 Task: Add a new rule is added to the list "to do" then move the card to the bottom of the list To-Do on Board Project management.
Action: Mouse moved to (760, 243)
Screenshot: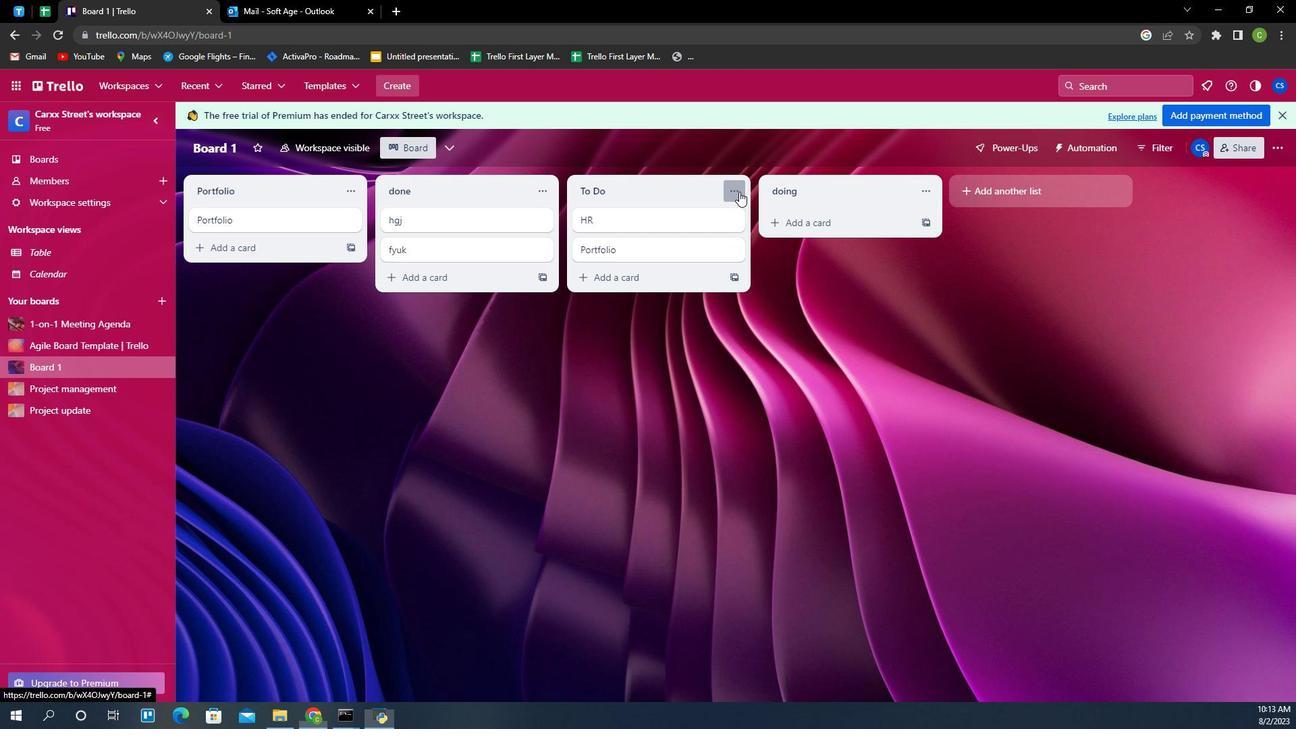 
Action: Mouse pressed left at (760, 243)
Screenshot: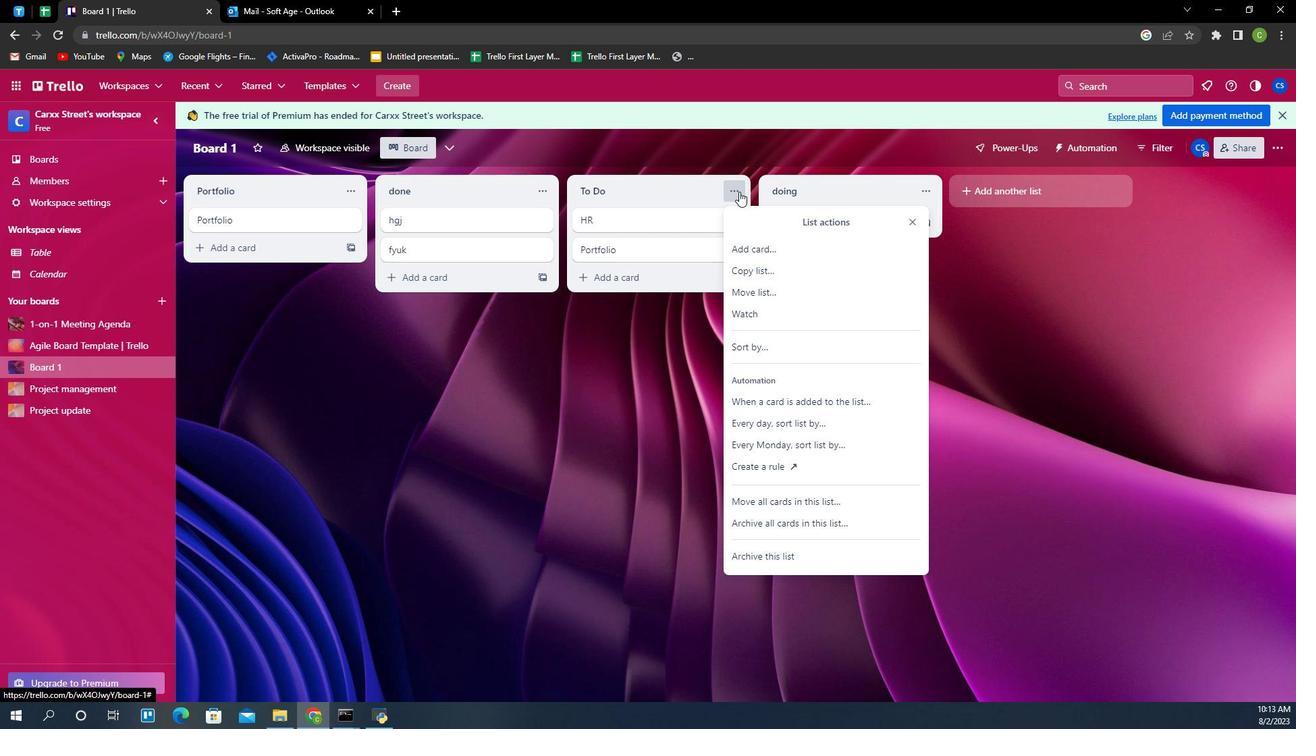 
Action: Mouse moved to (805, 416)
Screenshot: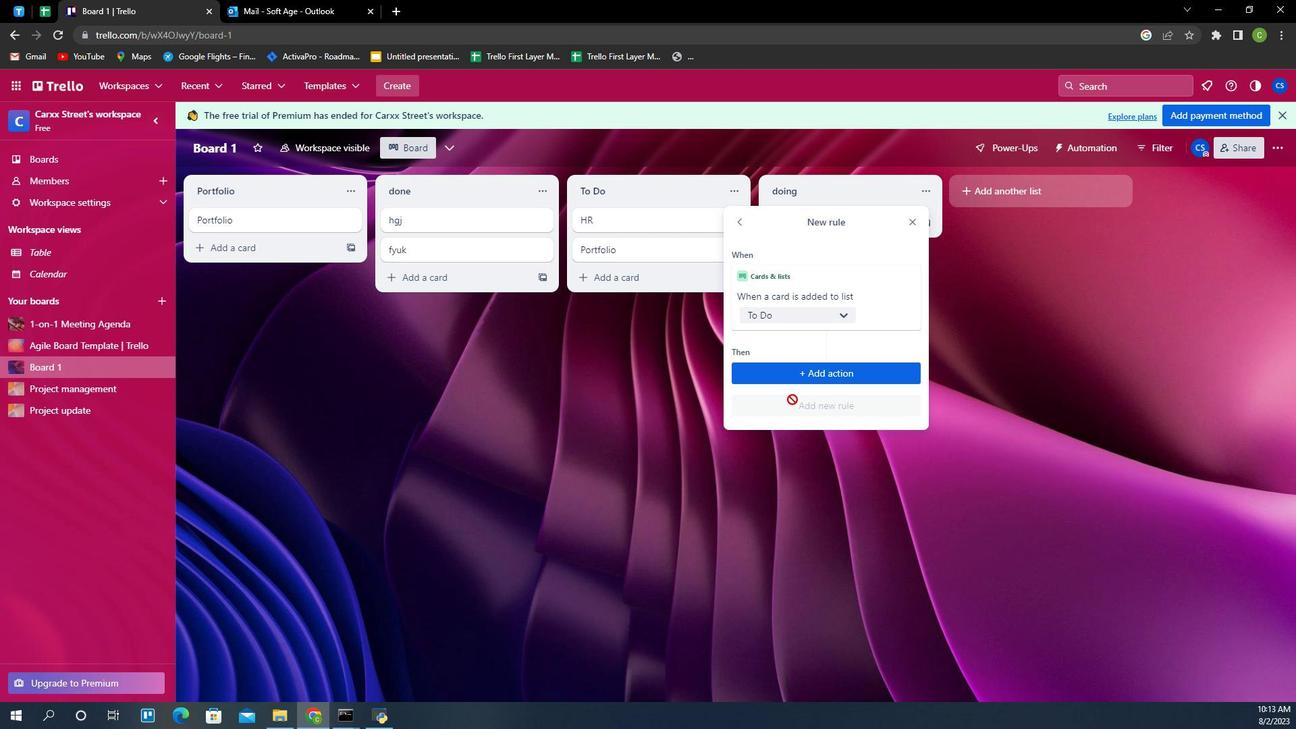 
Action: Mouse pressed left at (805, 416)
Screenshot: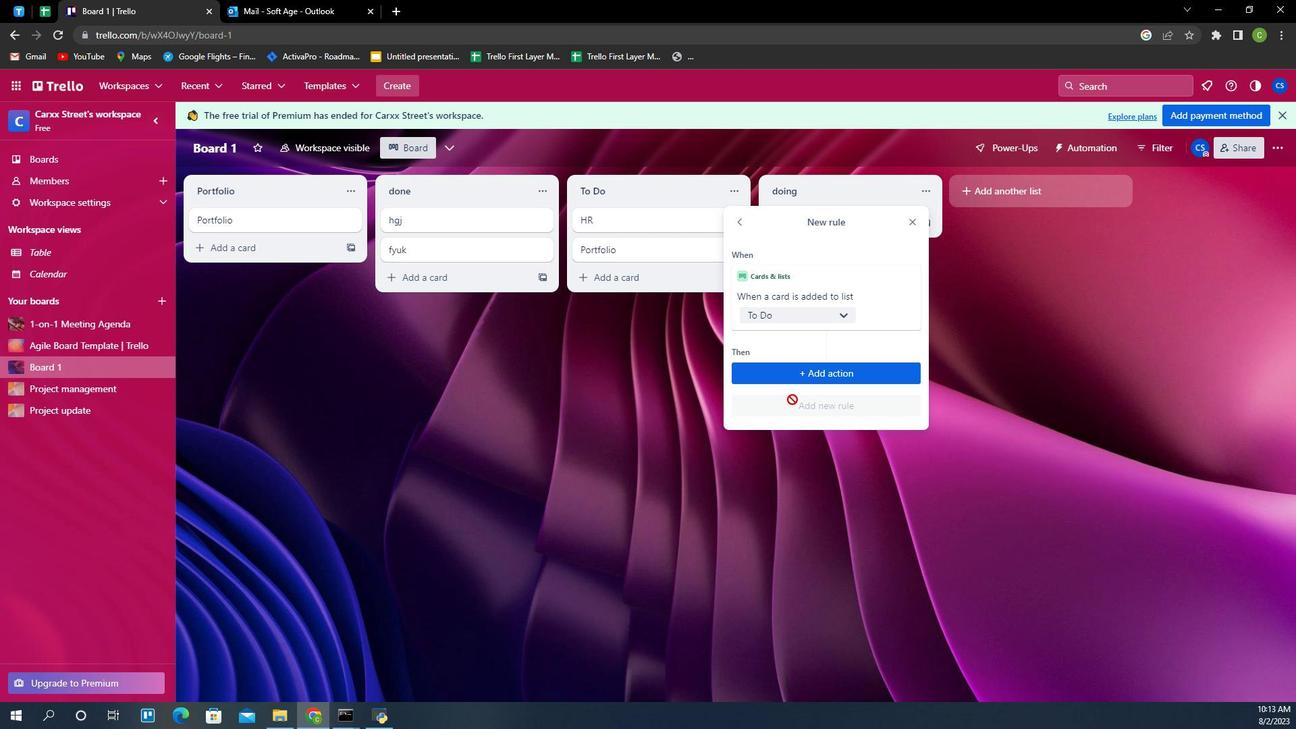 
Action: Mouse moved to (821, 397)
Screenshot: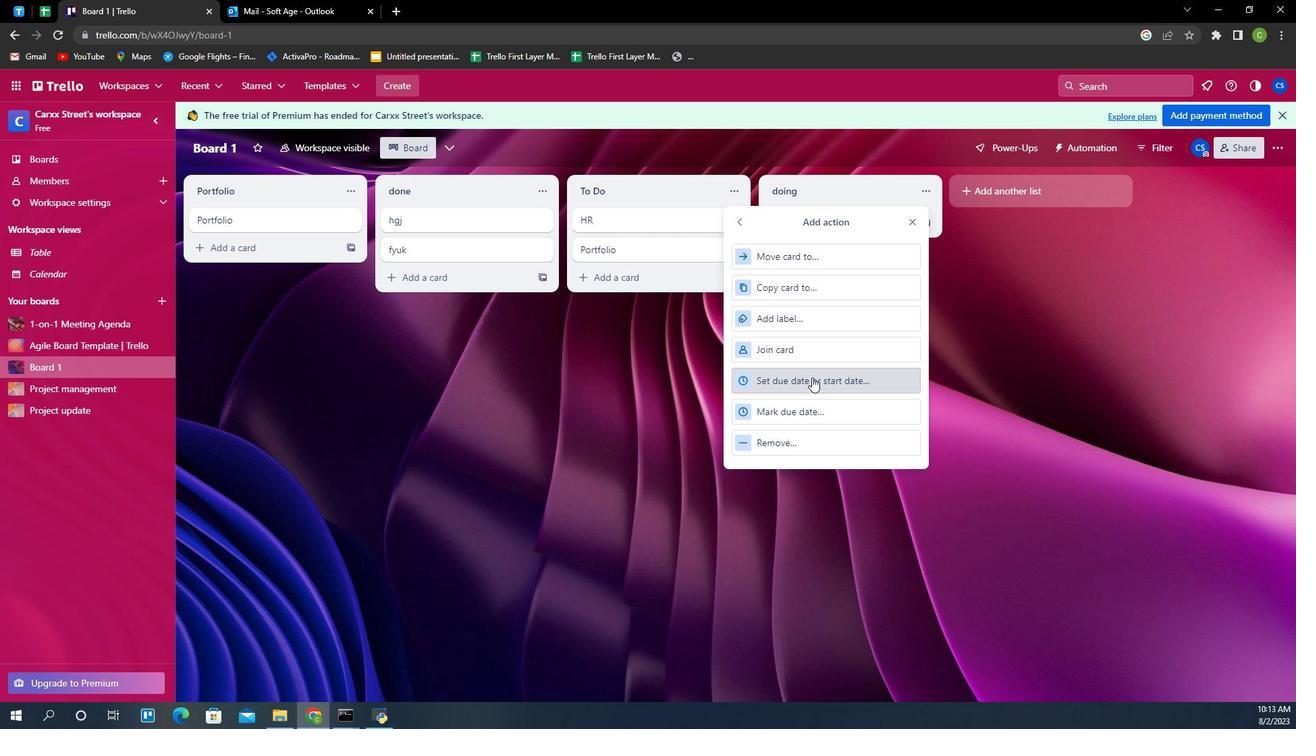 
Action: Mouse pressed left at (821, 397)
Screenshot: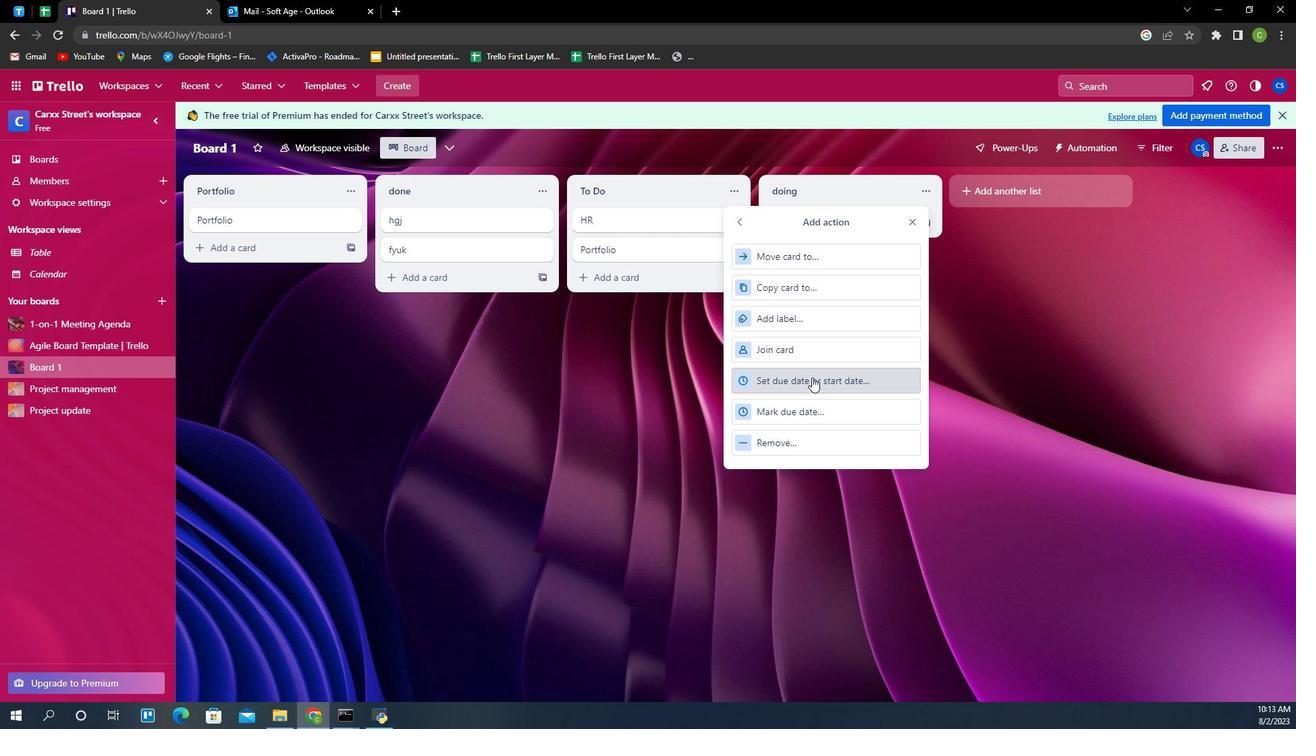 
Action: Mouse moved to (835, 299)
Screenshot: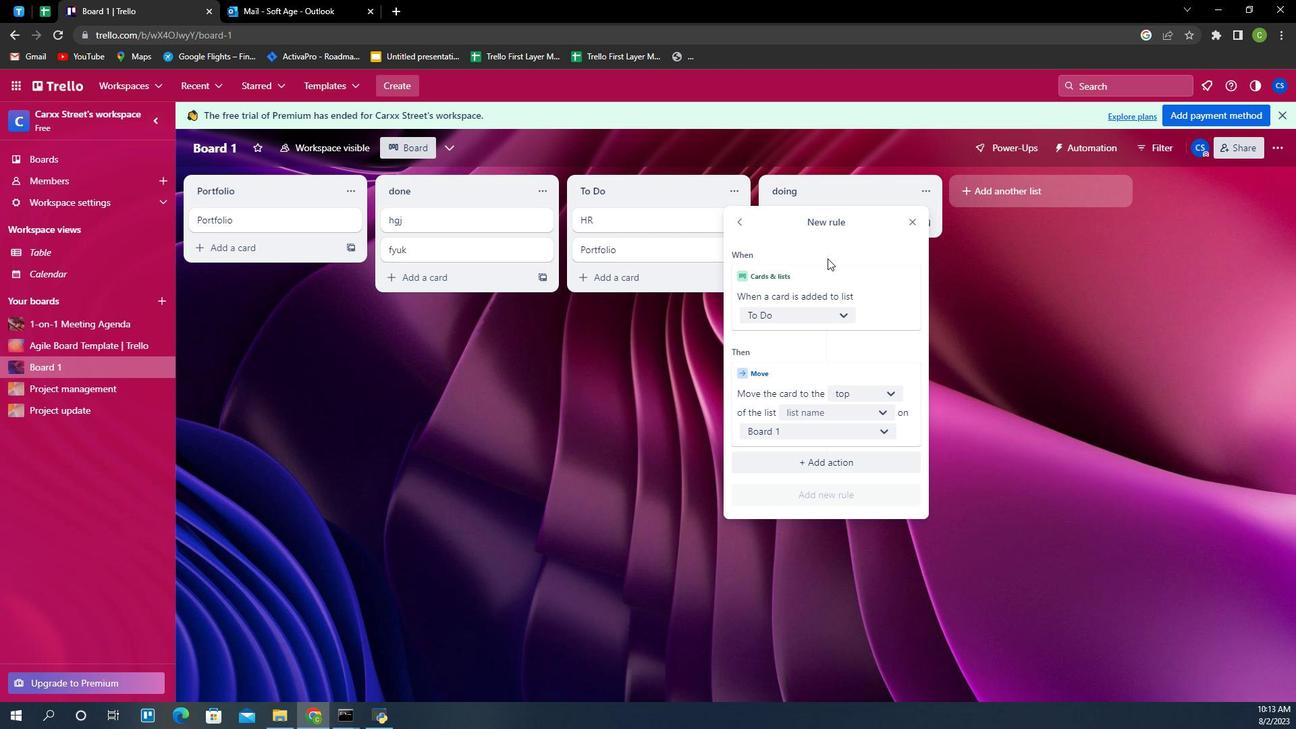 
Action: Mouse pressed left at (835, 299)
Screenshot: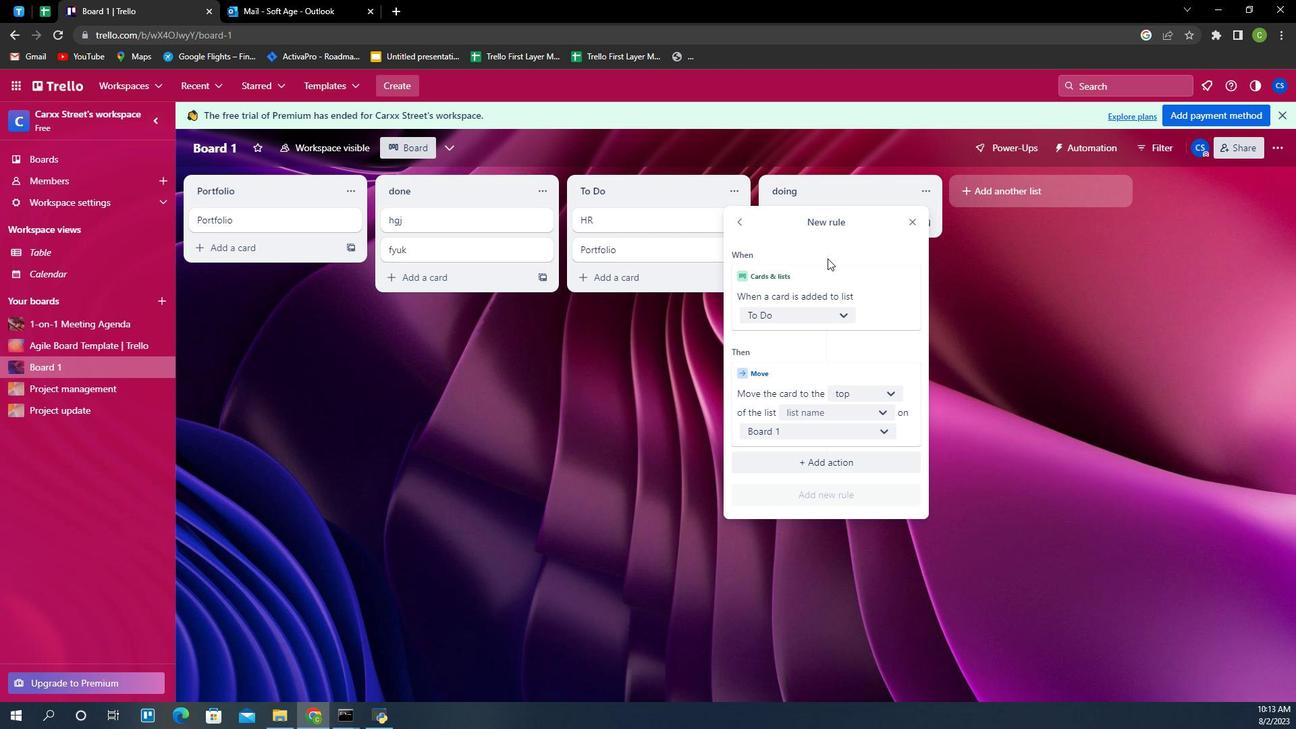 
Action: Mouse moved to (891, 412)
Screenshot: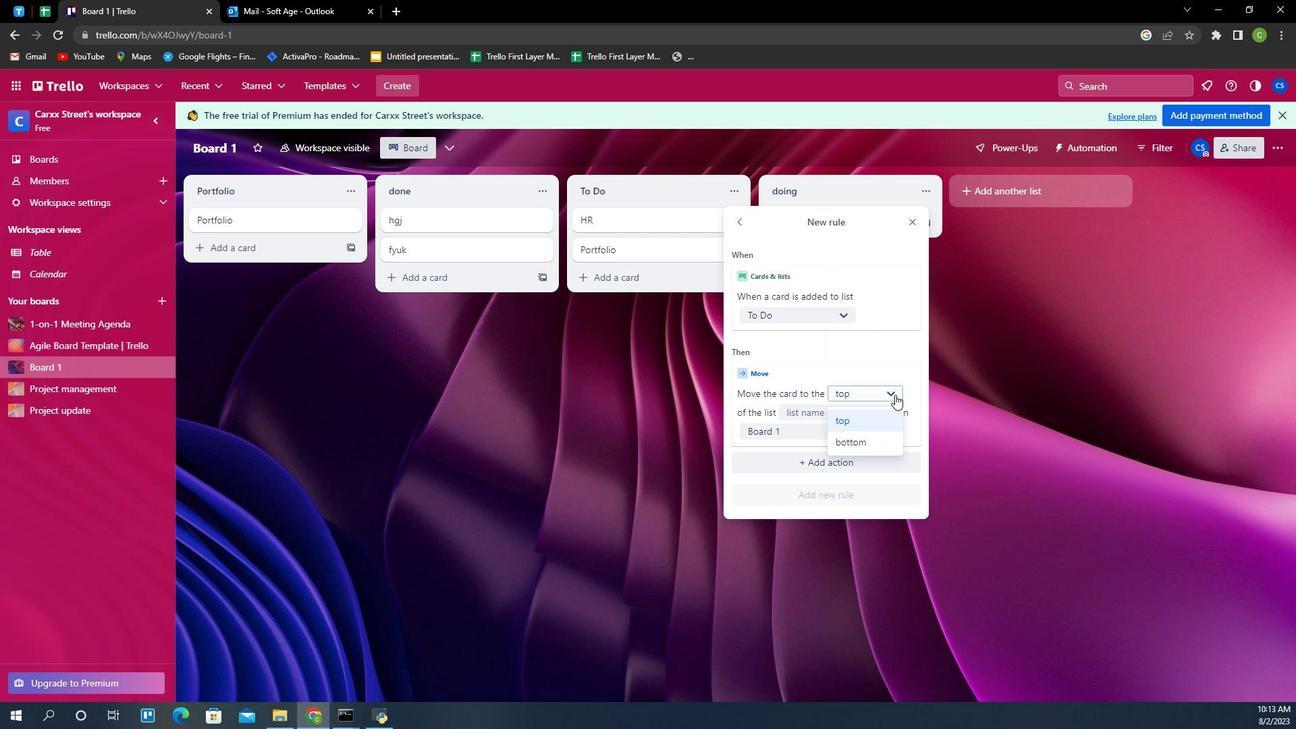 
Action: Mouse pressed left at (891, 412)
Screenshot: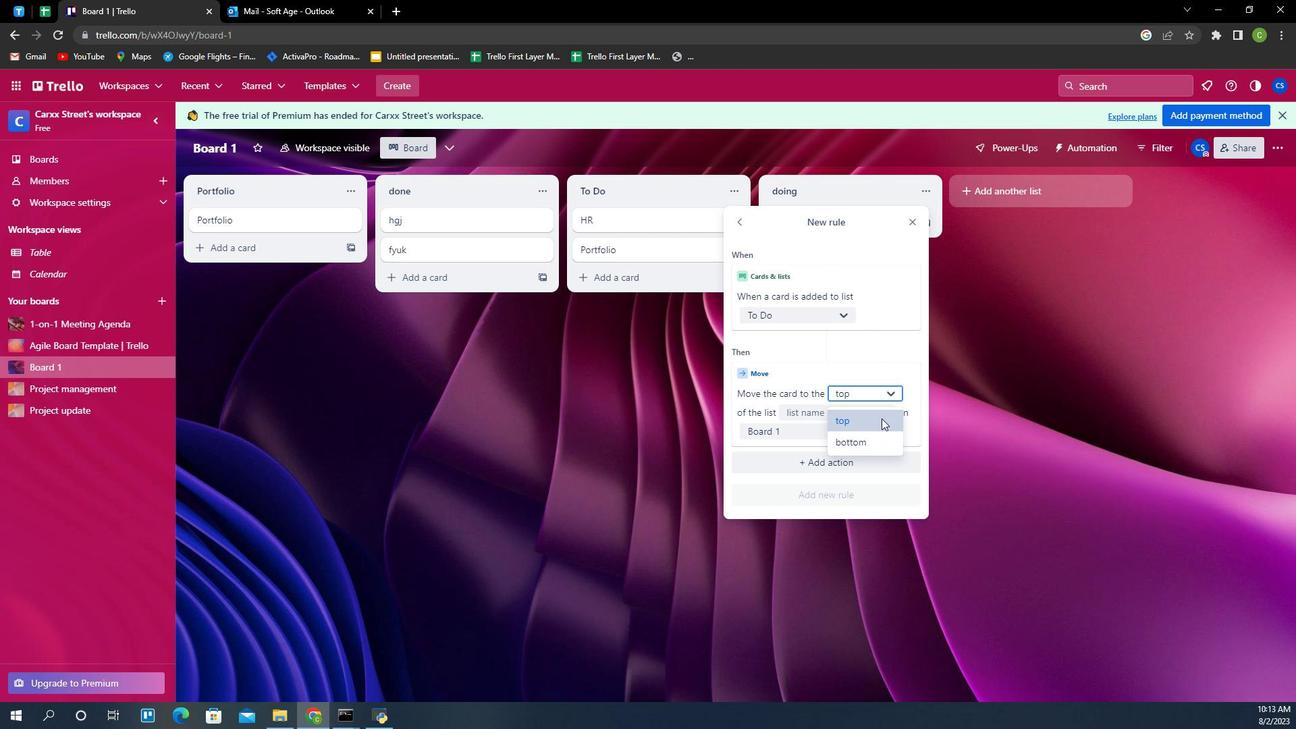 
Action: Mouse moved to (872, 451)
Screenshot: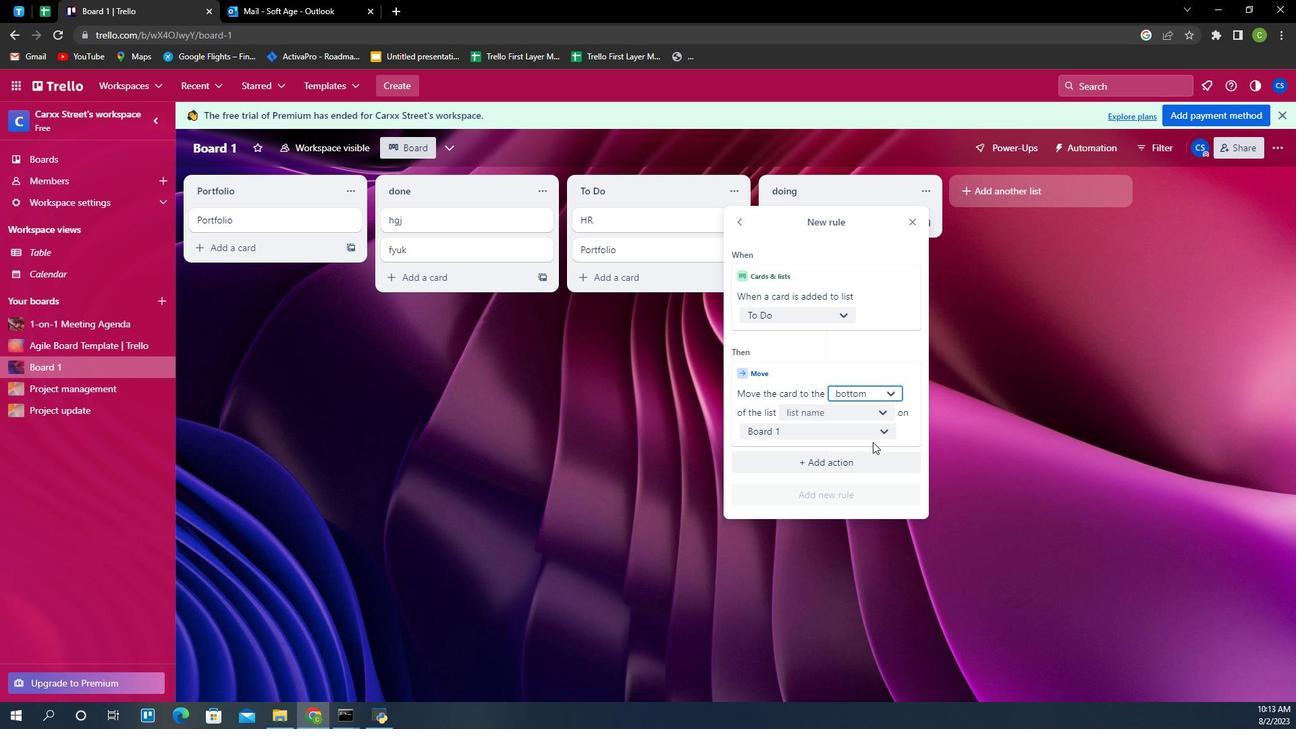 
Action: Mouse pressed left at (872, 451)
Screenshot: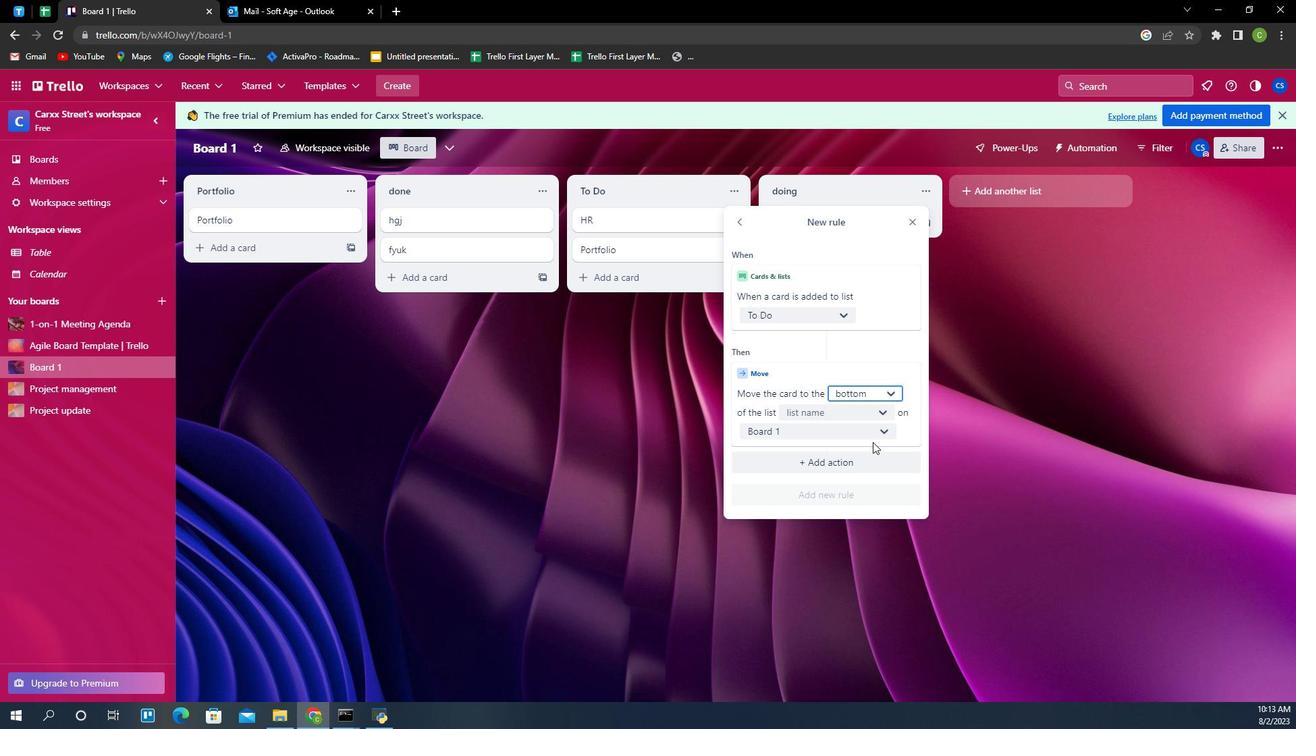 
Action: Mouse moved to (866, 427)
Screenshot: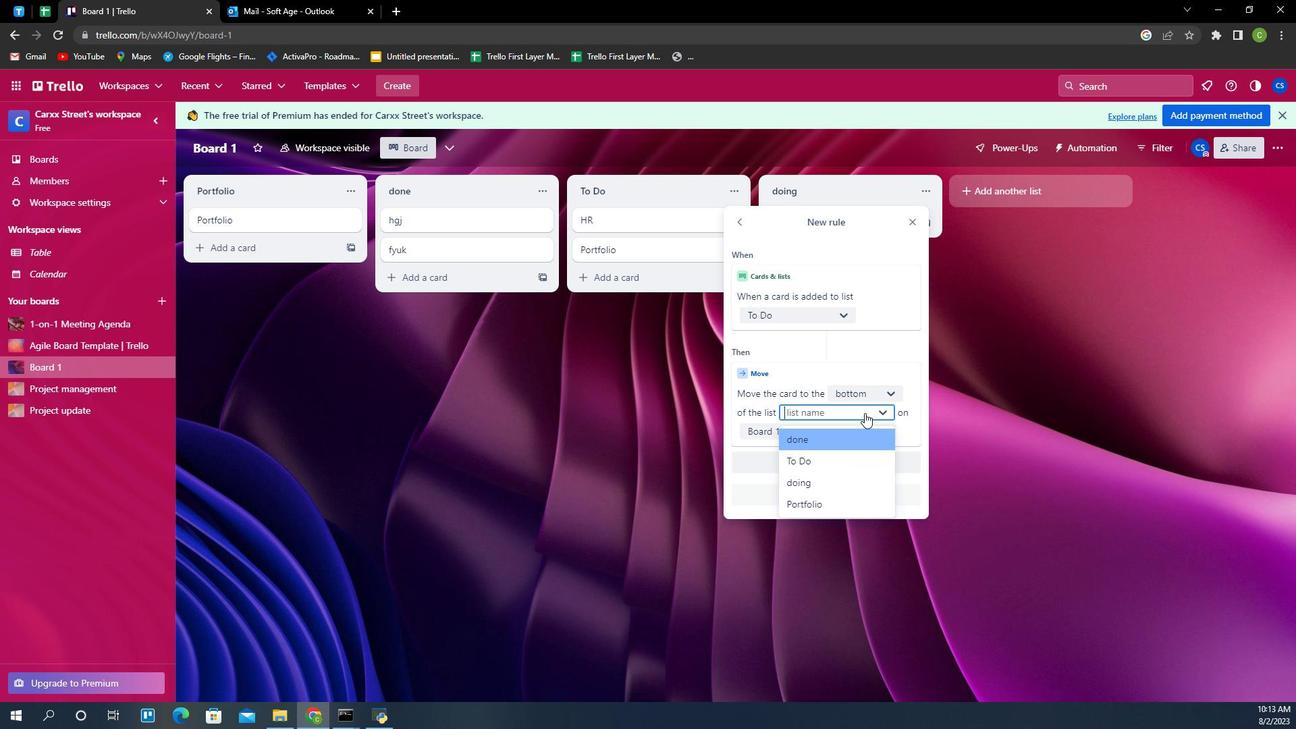 
Action: Mouse pressed left at (866, 427)
Screenshot: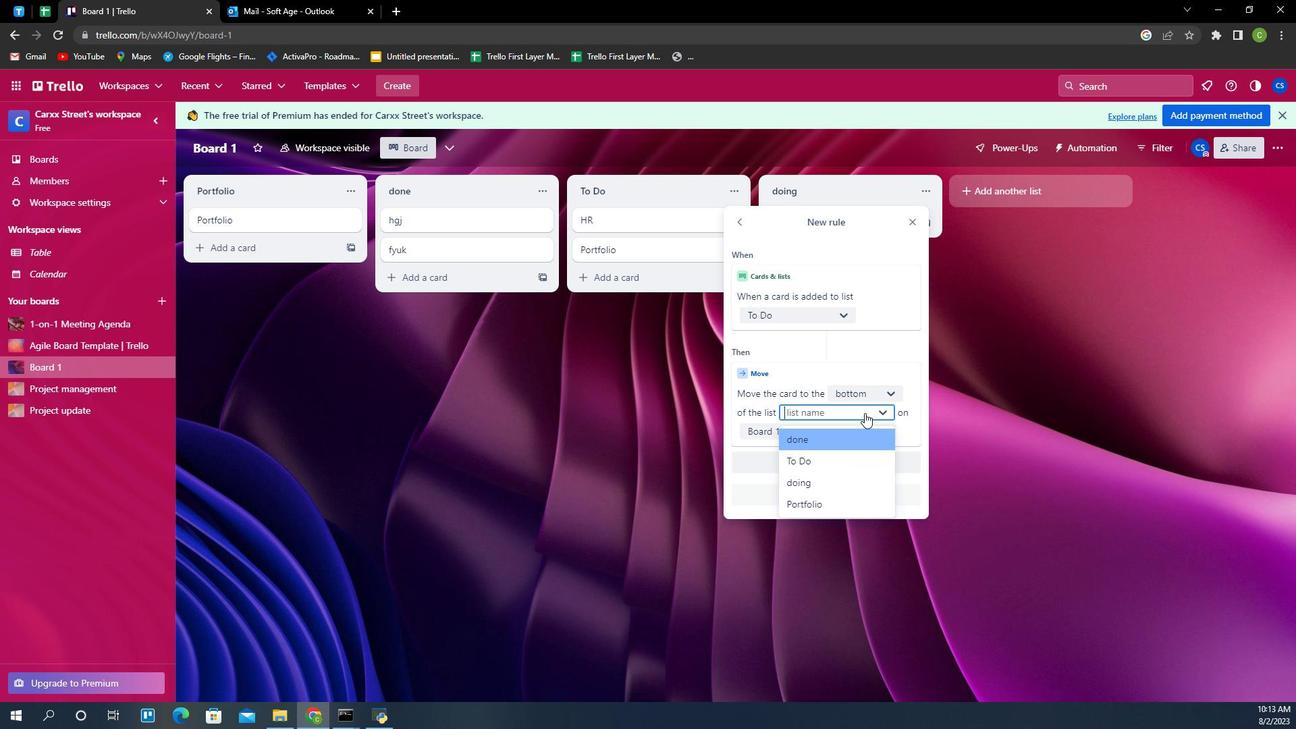 
Action: Mouse moved to (846, 471)
Screenshot: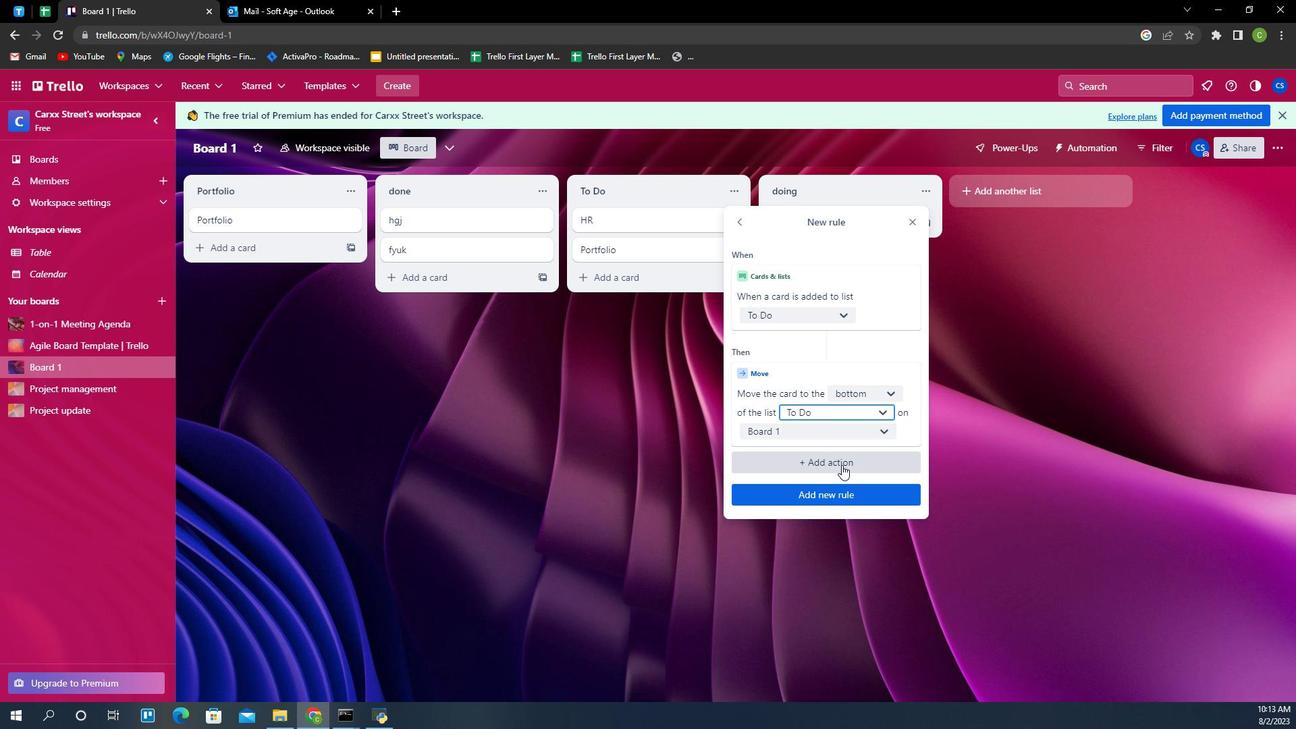 
Action: Mouse pressed left at (846, 471)
Screenshot: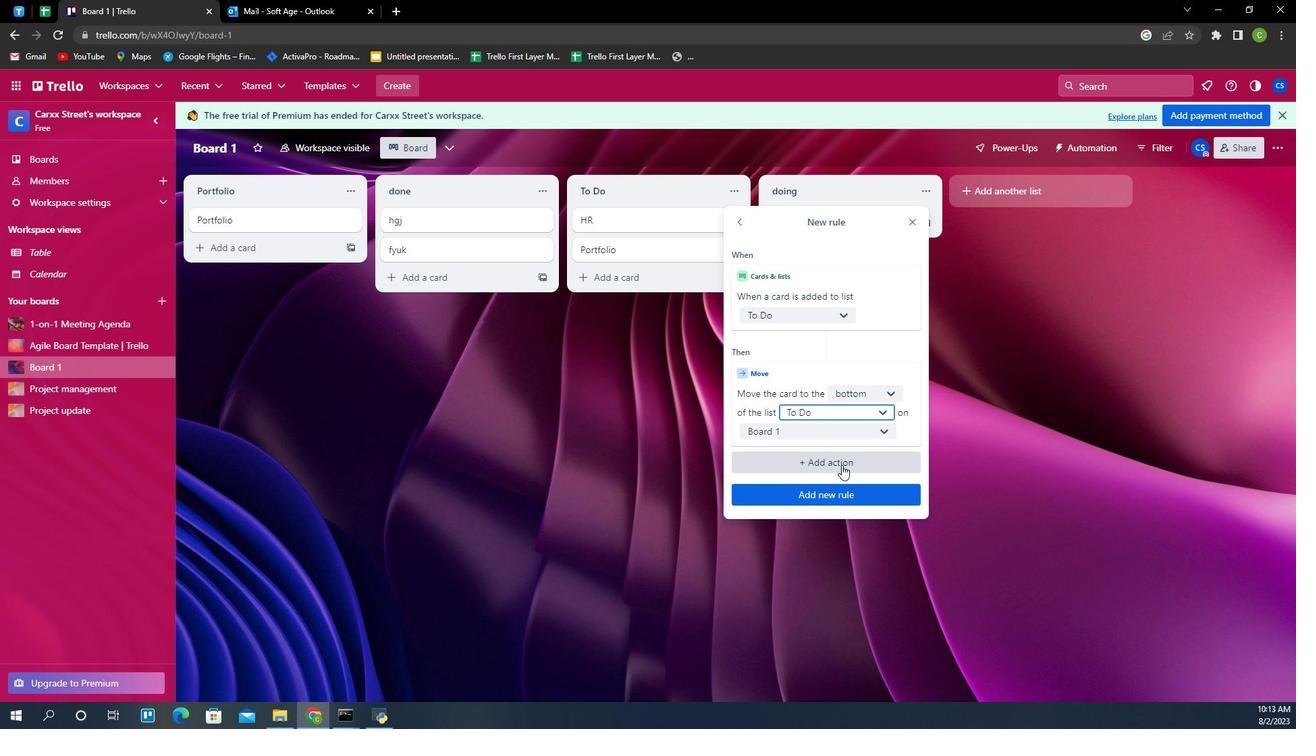 
Action: Mouse moved to (863, 440)
Screenshot: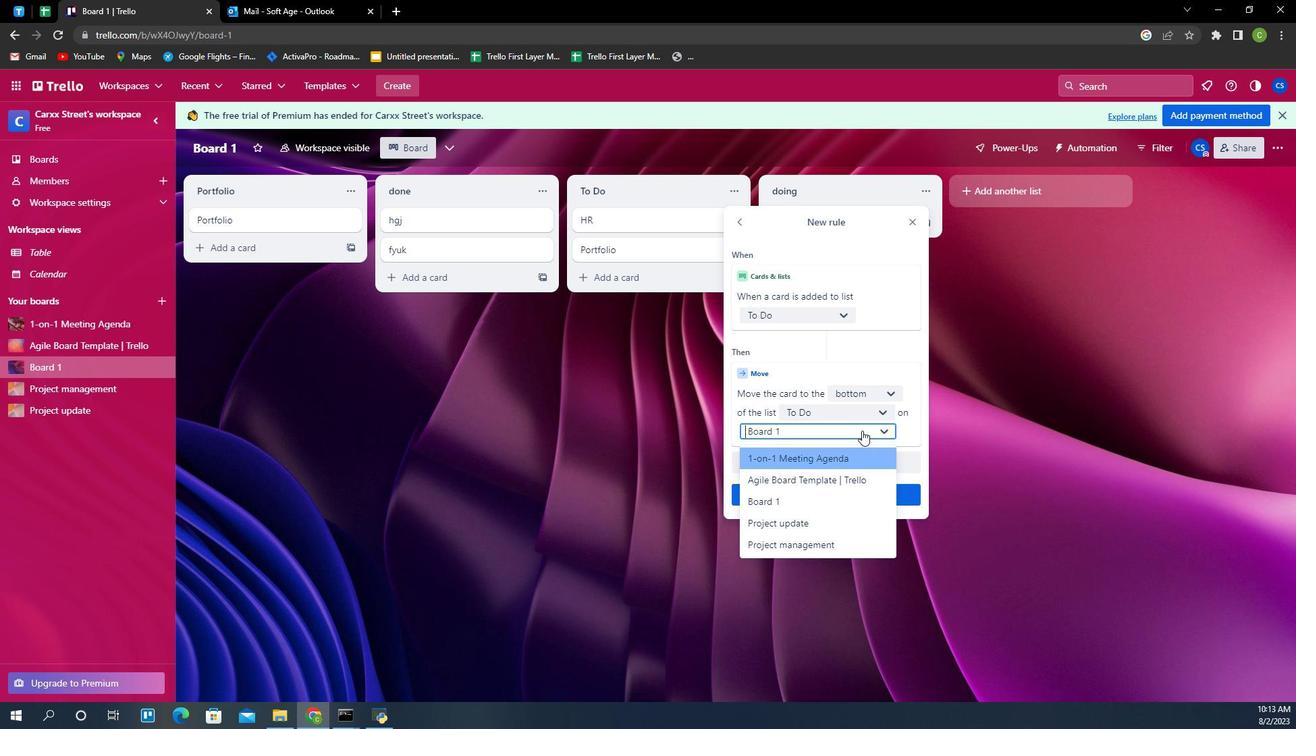 
Action: Mouse pressed left at (863, 440)
Screenshot: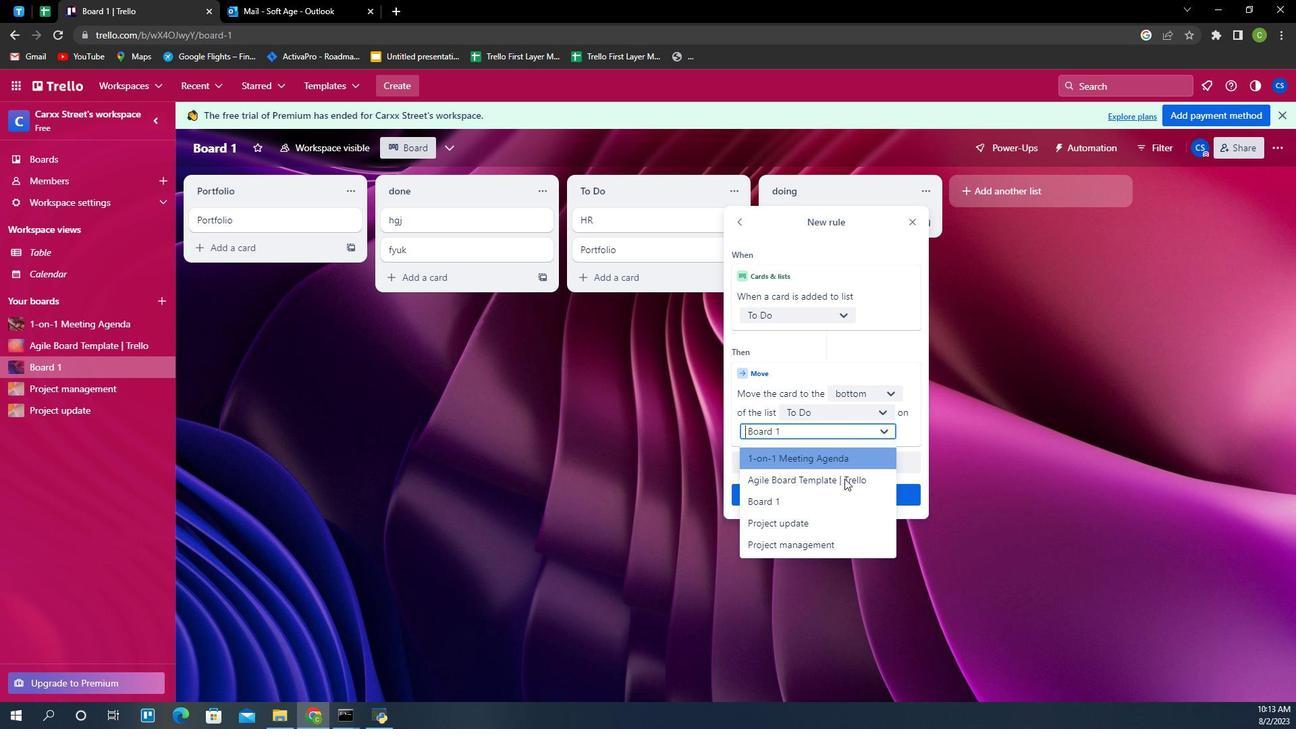 
Action: Mouse moved to (833, 538)
Screenshot: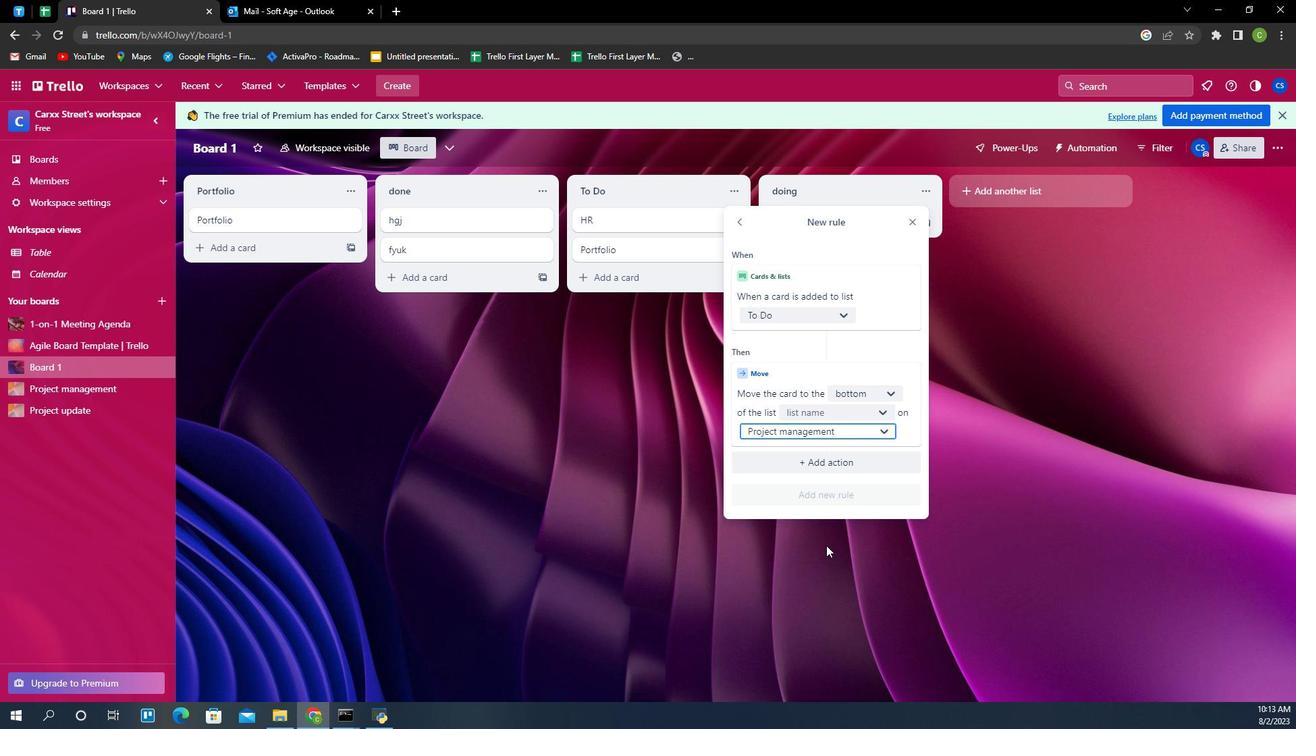 
Action: Mouse pressed left at (833, 538)
Screenshot: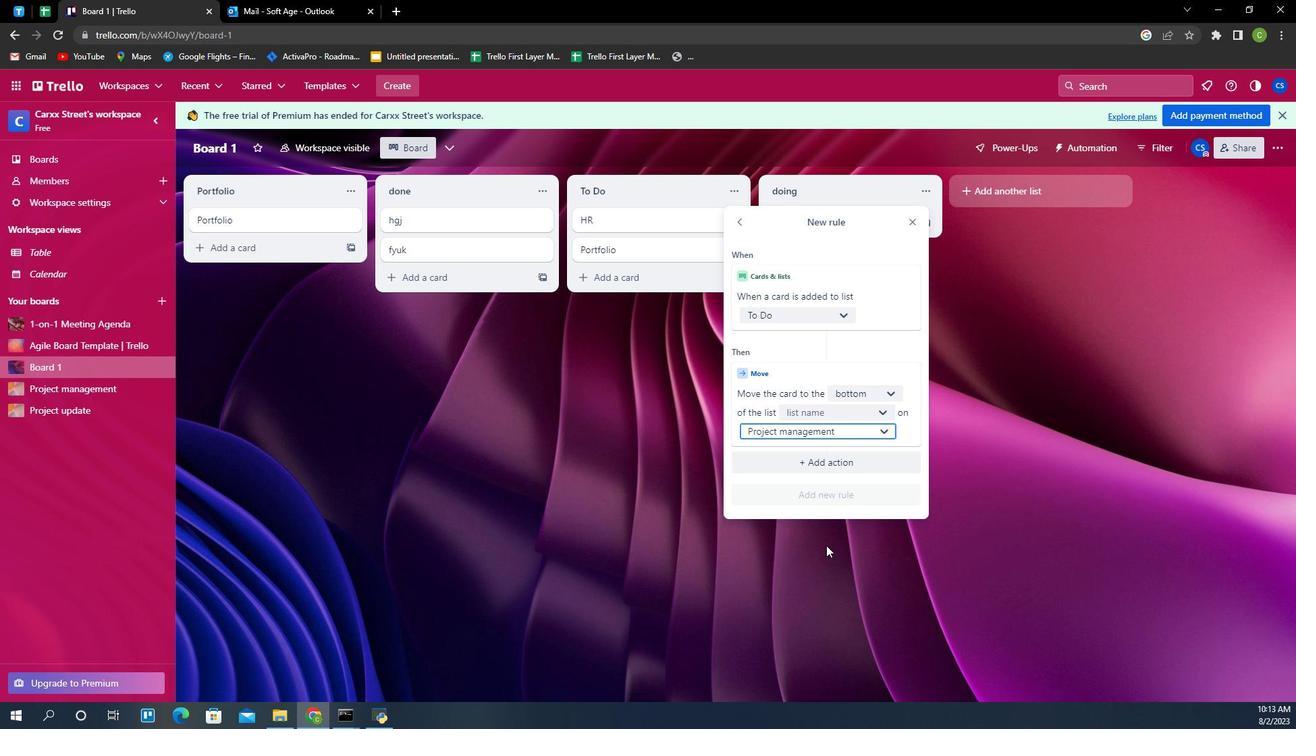 
Action: Mouse moved to (875, 431)
Screenshot: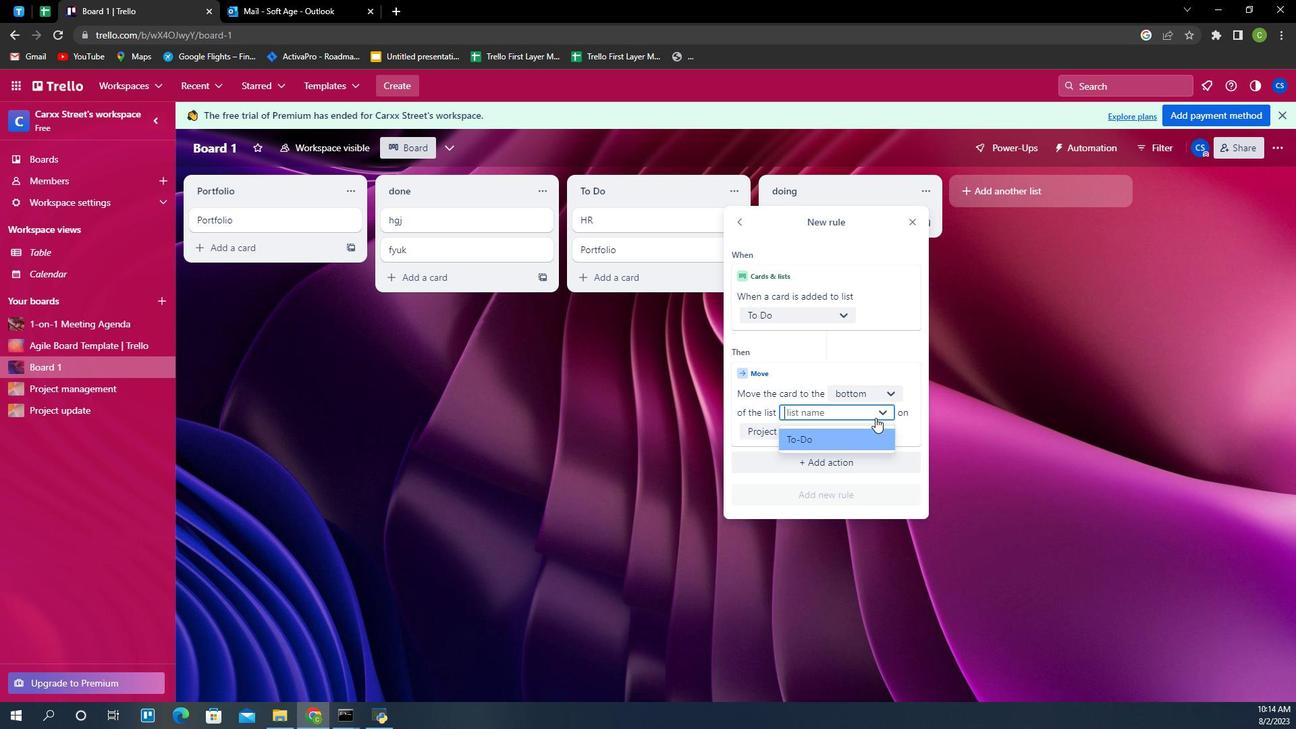 
Action: Mouse pressed left at (875, 431)
Screenshot: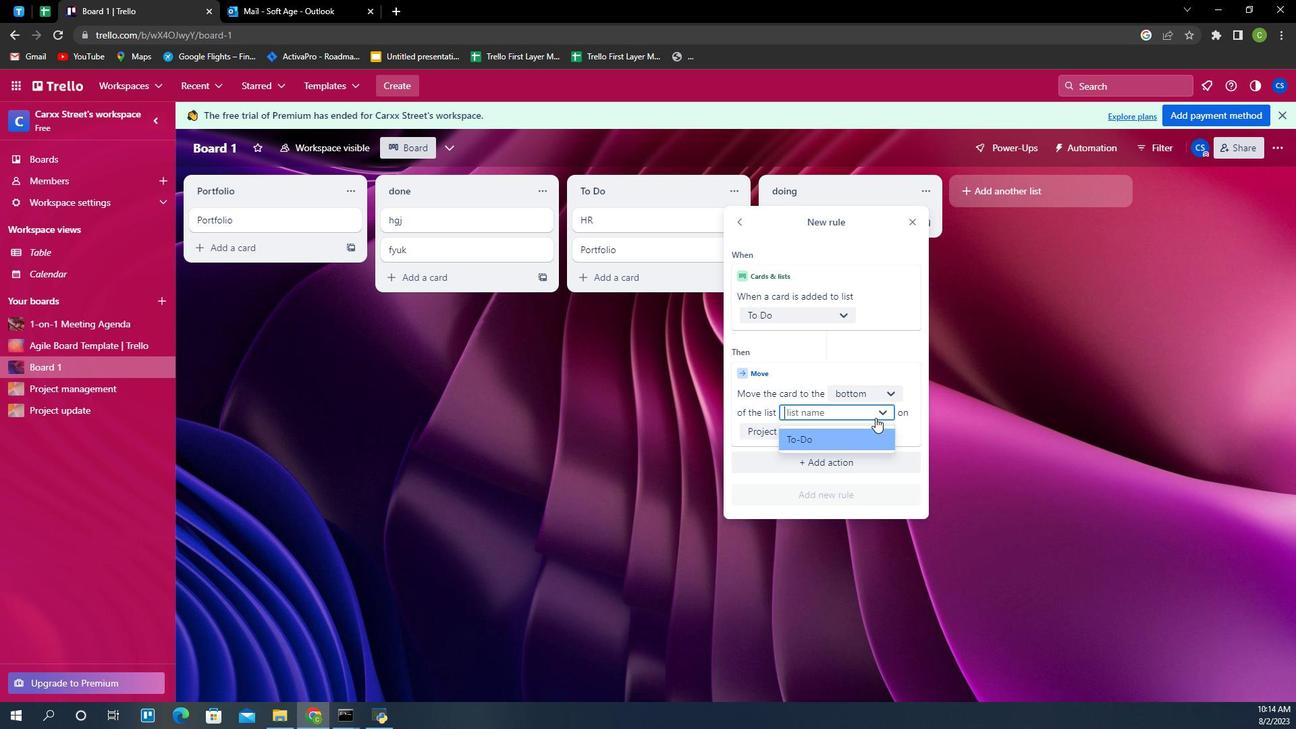 
Action: Mouse moved to (865, 446)
Screenshot: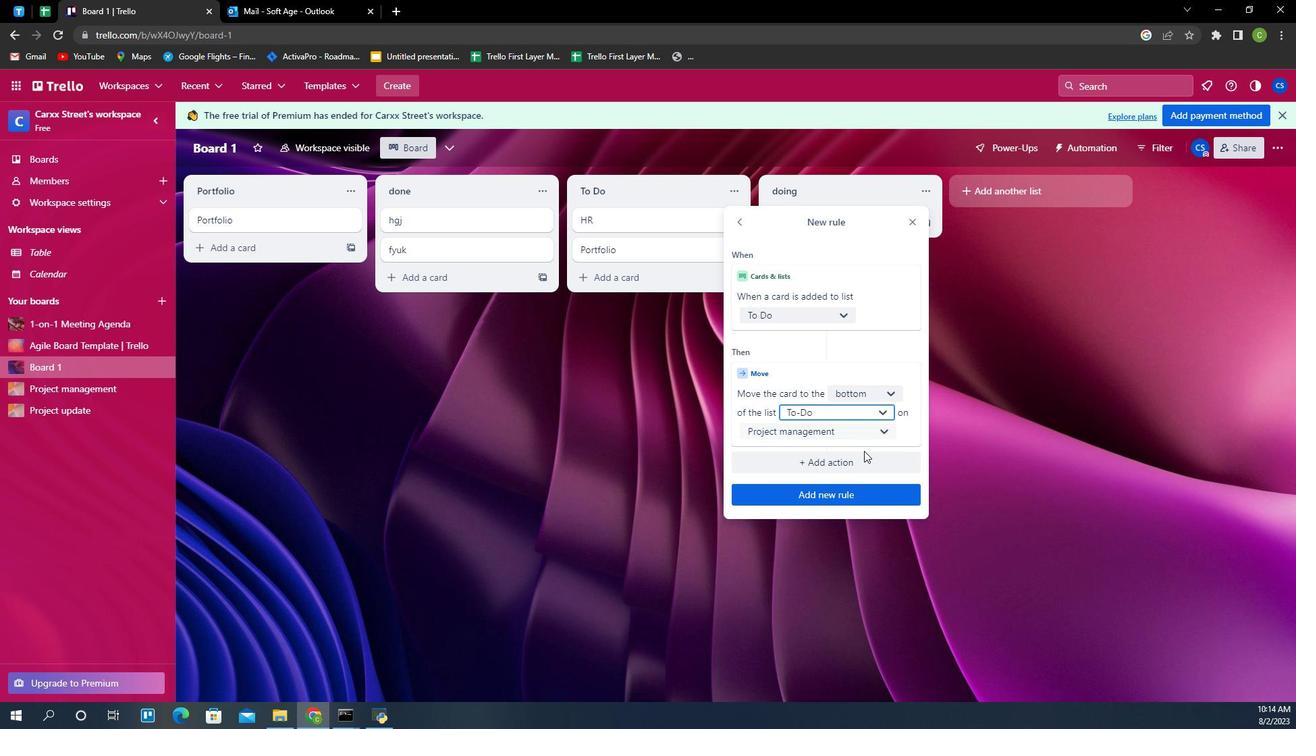 
Action: Mouse pressed left at (865, 446)
Screenshot: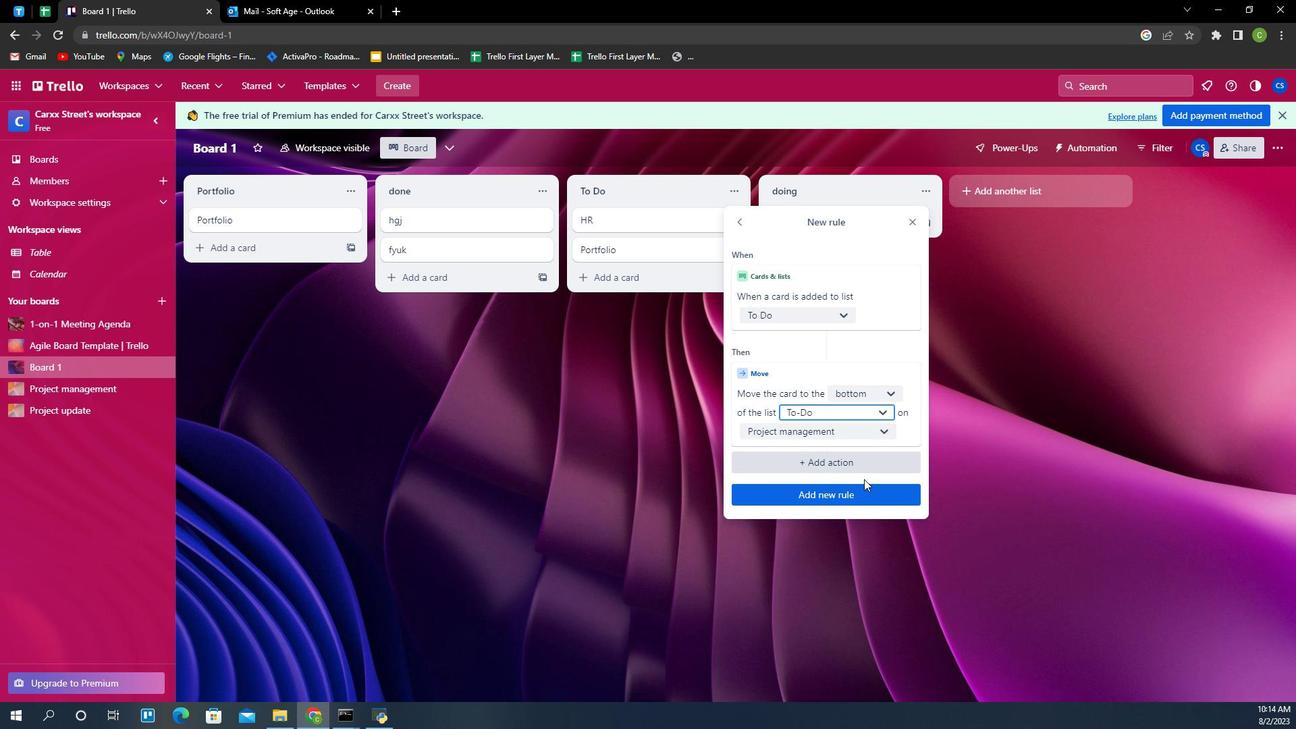 
Action: Mouse moved to (865, 491)
Screenshot: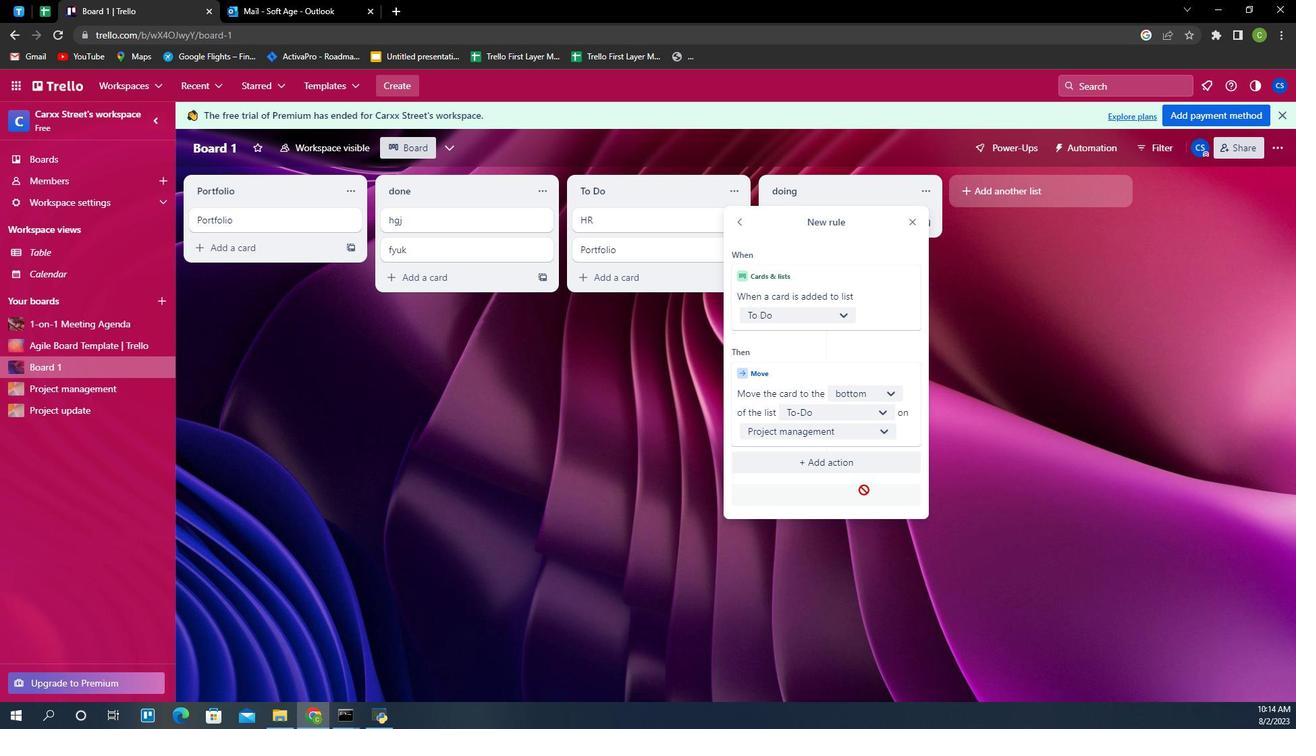 
Action: Mouse pressed left at (865, 491)
Screenshot: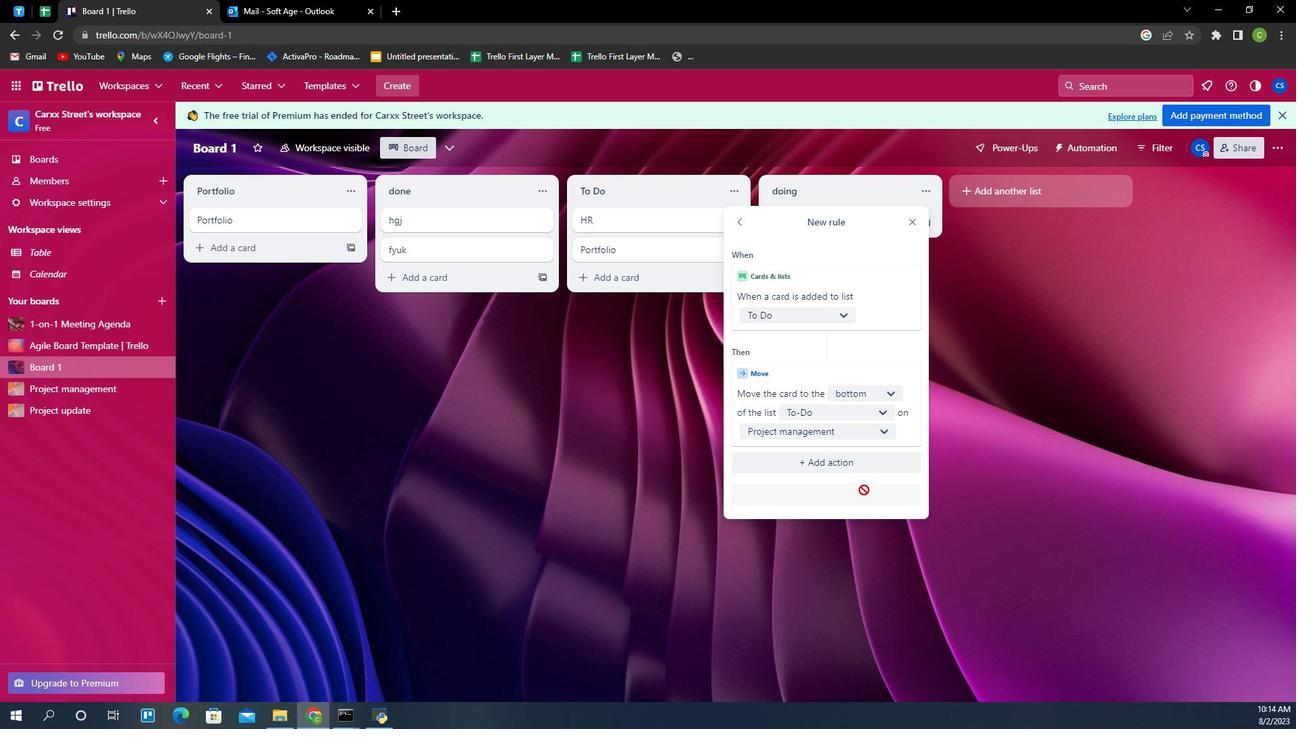 
